 Task: Look for gluten-free products in the category "Dental Care".
Action: Mouse moved to (289, 123)
Screenshot: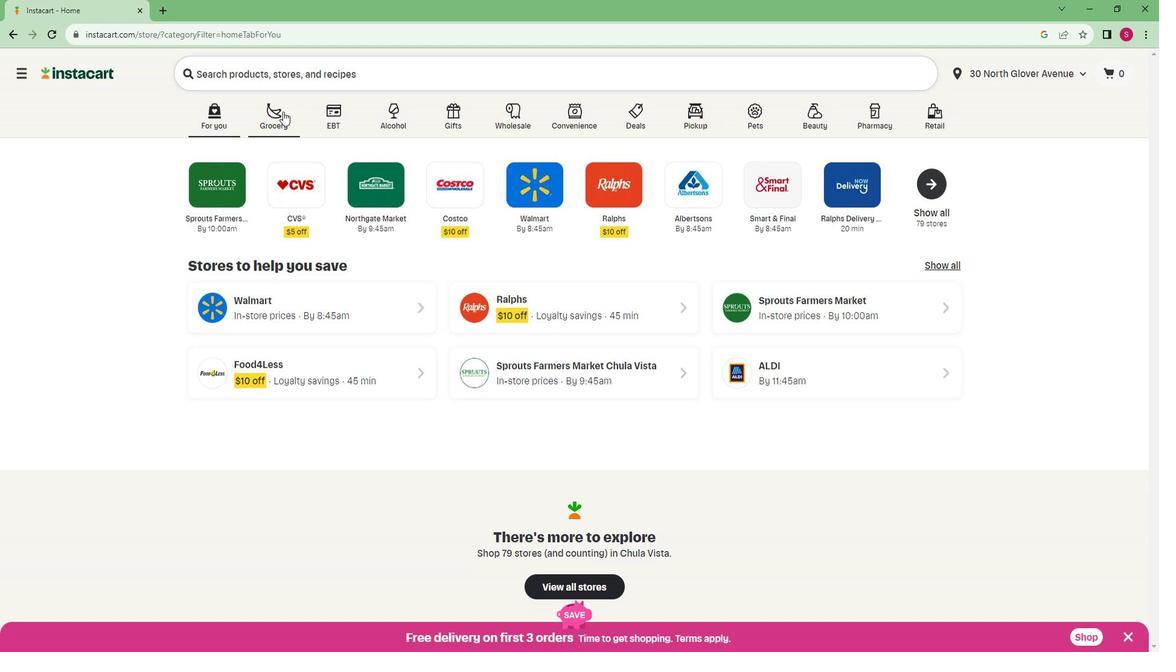 
Action: Mouse pressed left at (289, 123)
Screenshot: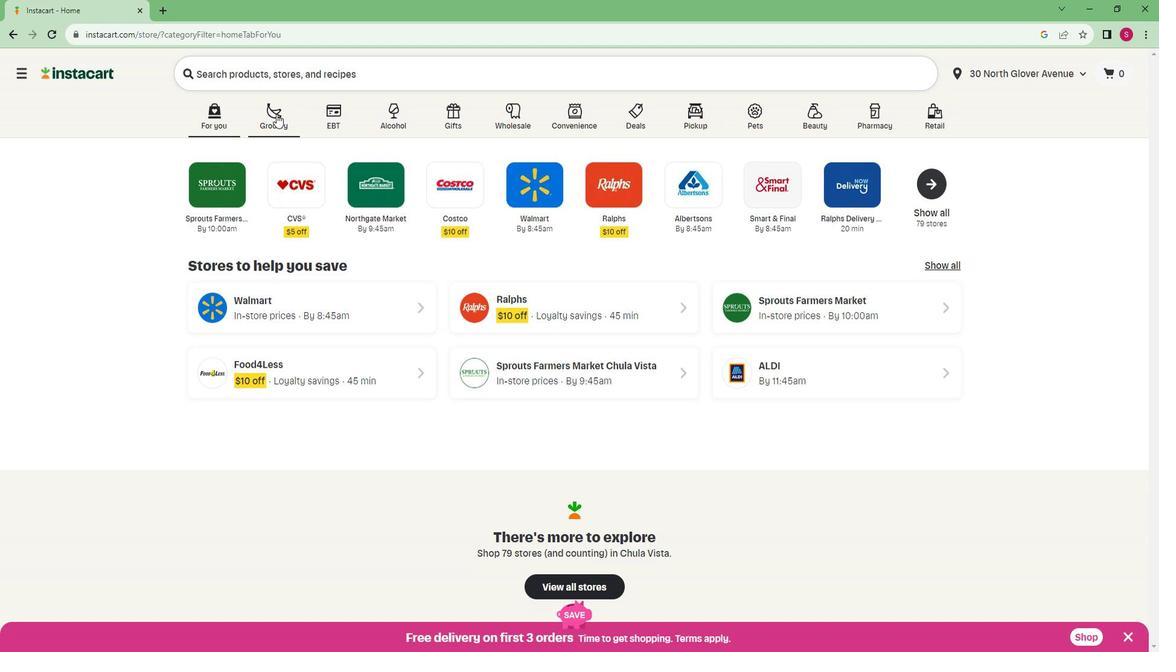 
Action: Mouse moved to (269, 343)
Screenshot: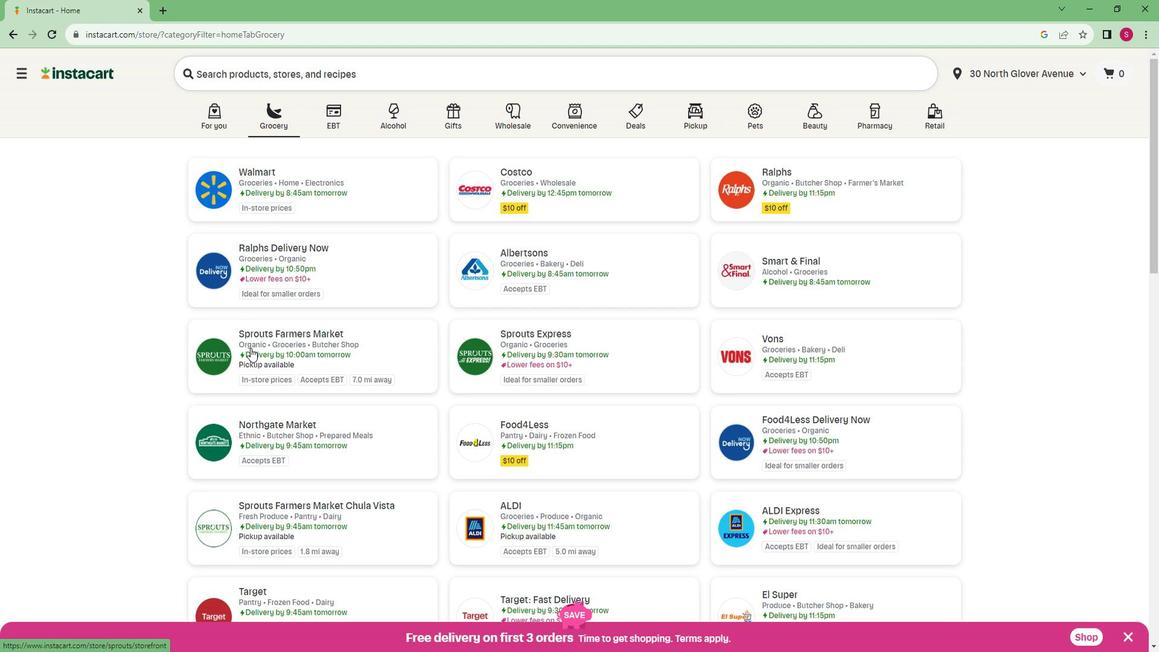 
Action: Mouse pressed left at (269, 343)
Screenshot: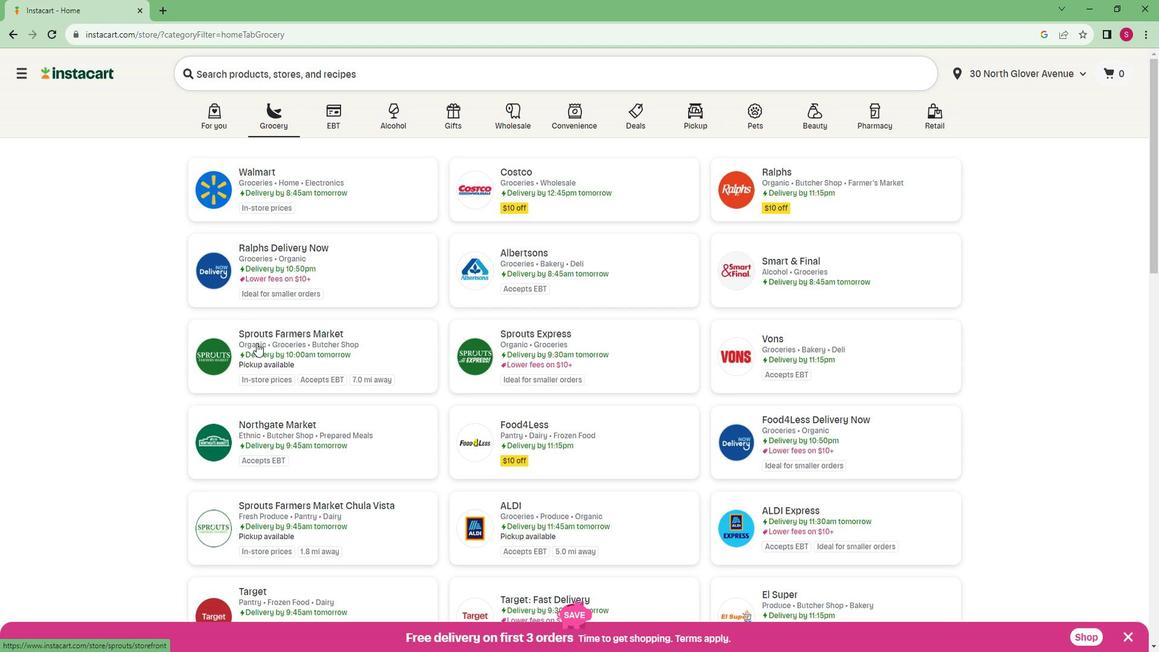 
Action: Mouse moved to (74, 452)
Screenshot: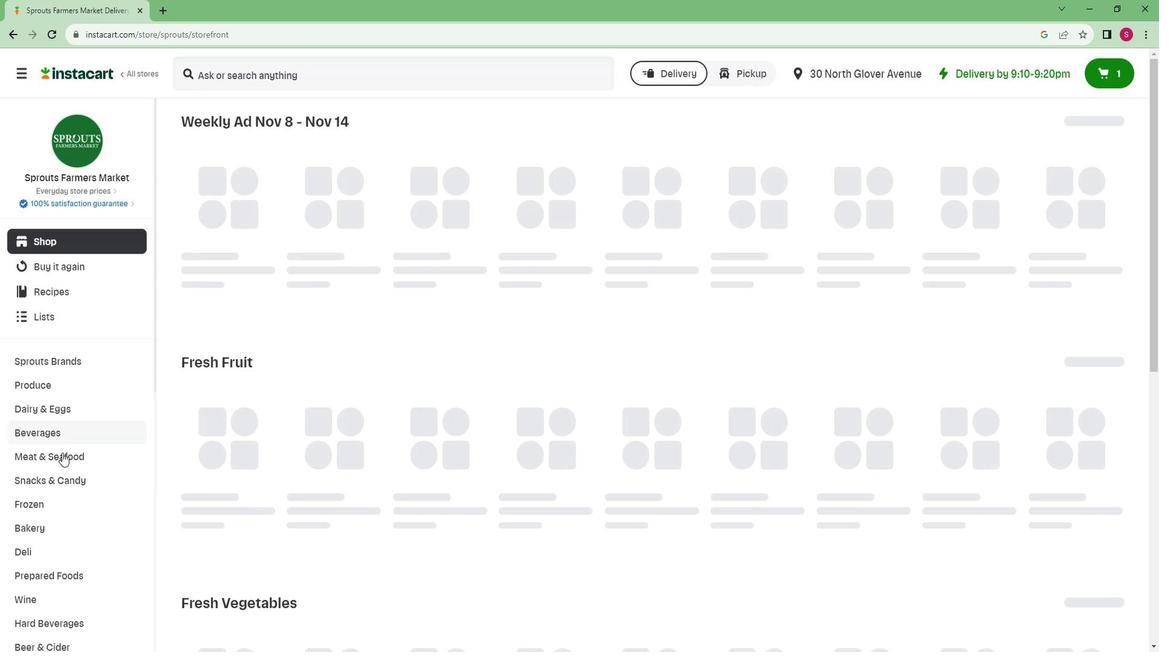 
Action: Mouse scrolled (74, 451) with delta (0, 0)
Screenshot: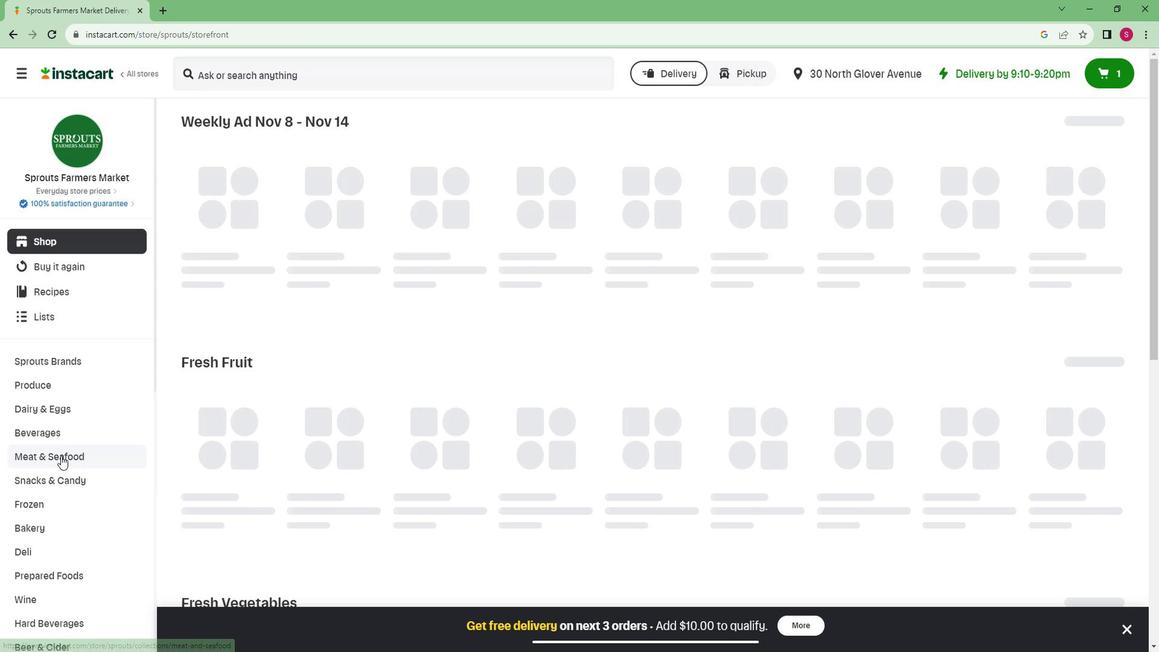 
Action: Mouse scrolled (74, 451) with delta (0, 0)
Screenshot: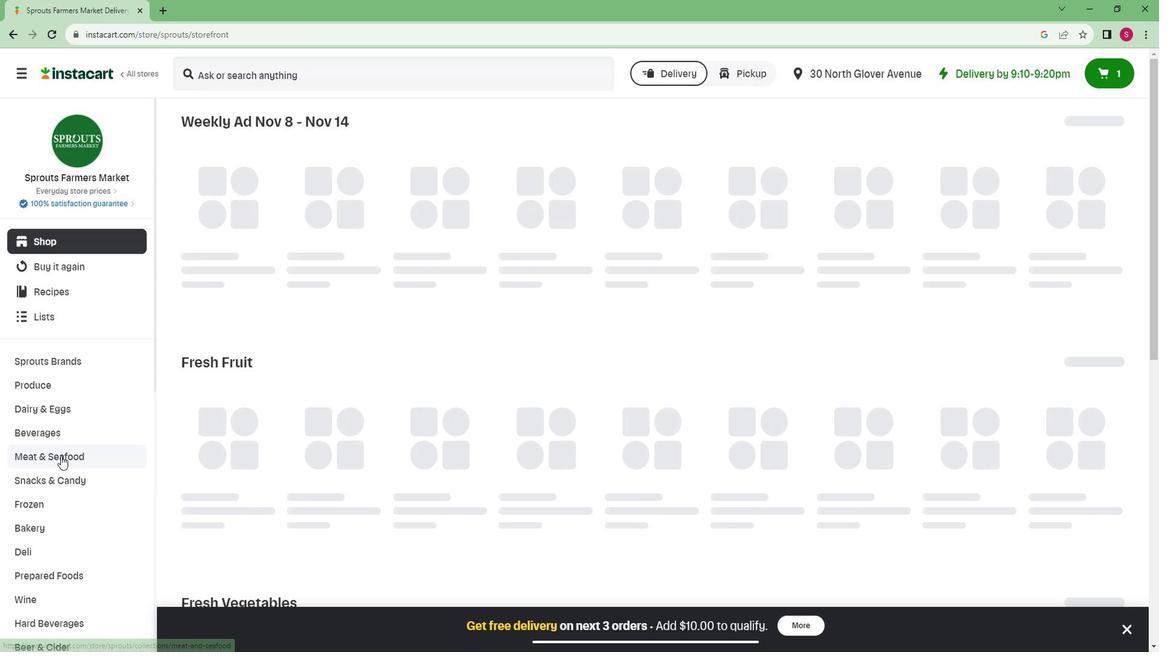 
Action: Mouse moved to (73, 452)
Screenshot: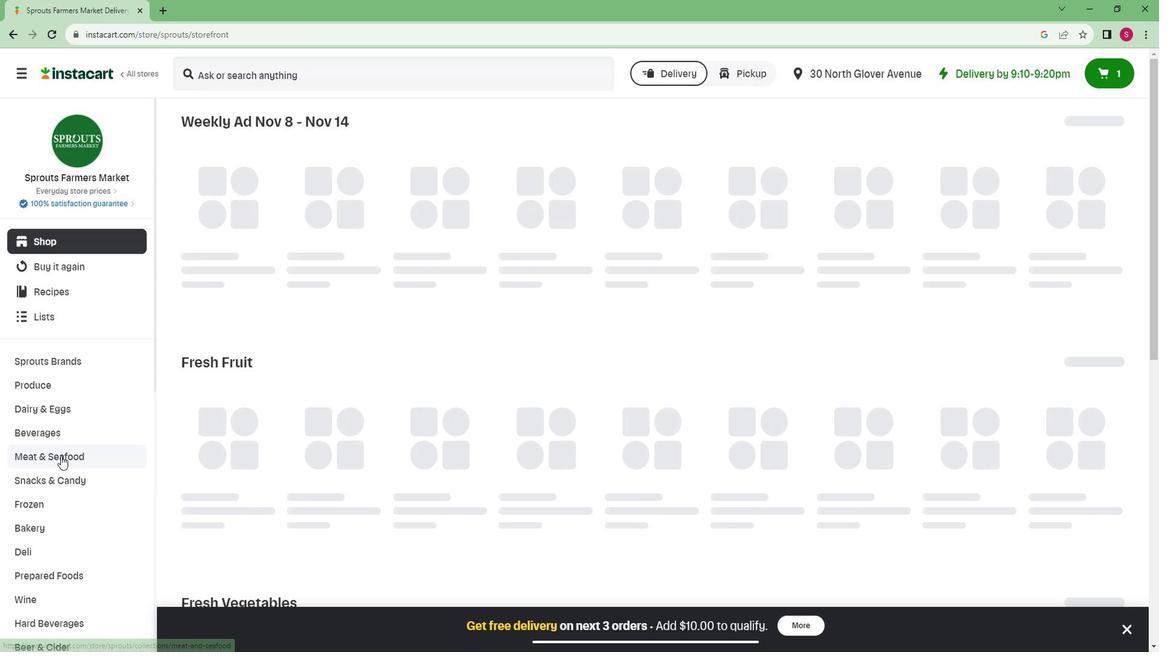 
Action: Mouse scrolled (73, 452) with delta (0, 0)
Screenshot: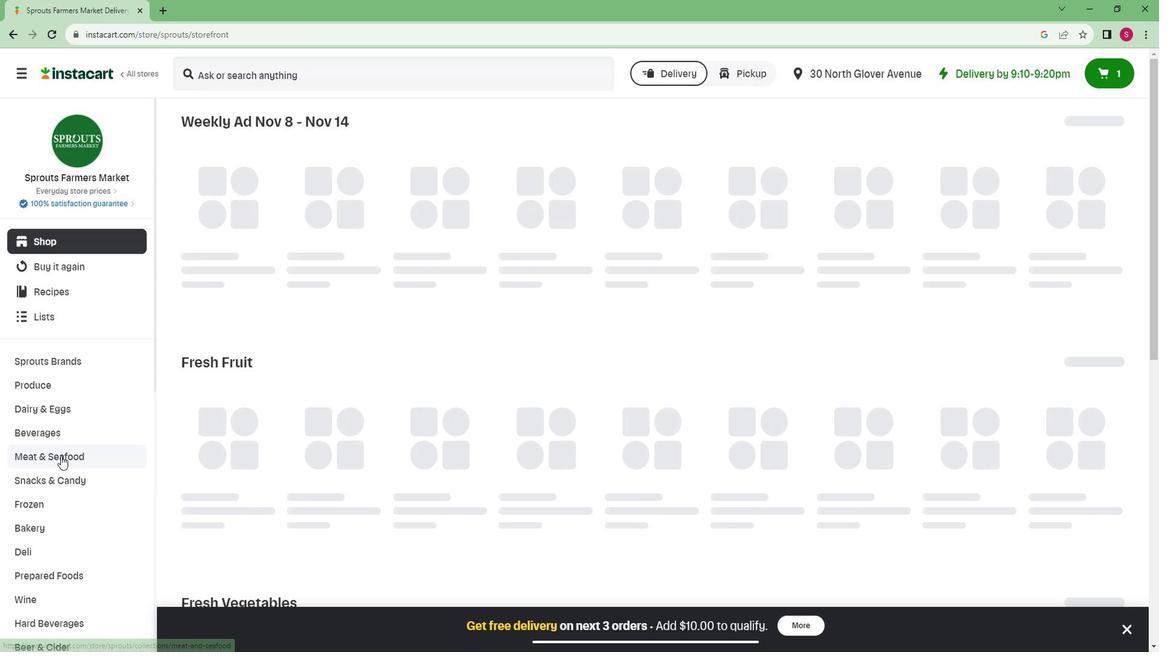 
Action: Mouse moved to (72, 452)
Screenshot: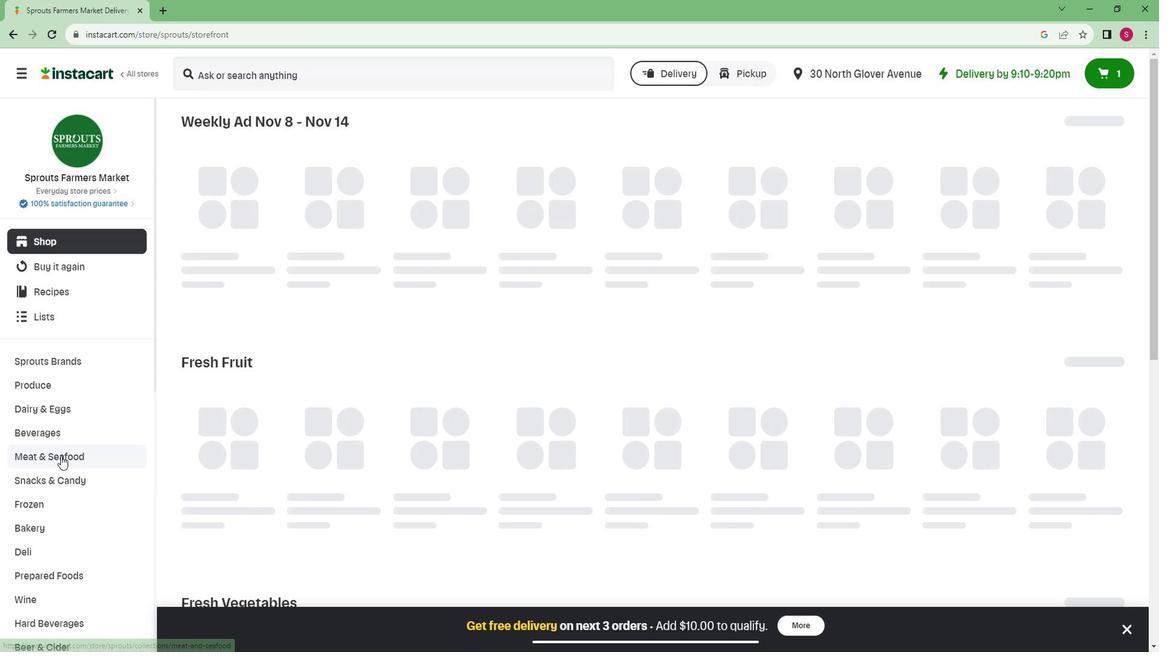 
Action: Mouse scrolled (72, 452) with delta (0, 0)
Screenshot: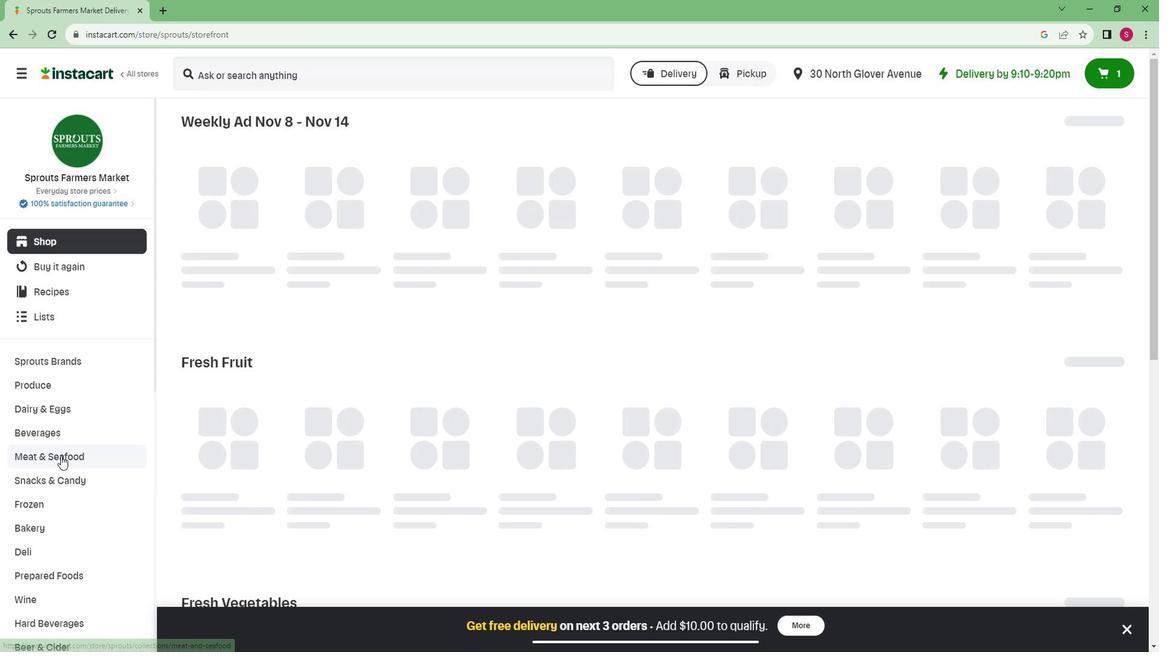 
Action: Mouse moved to (70, 452)
Screenshot: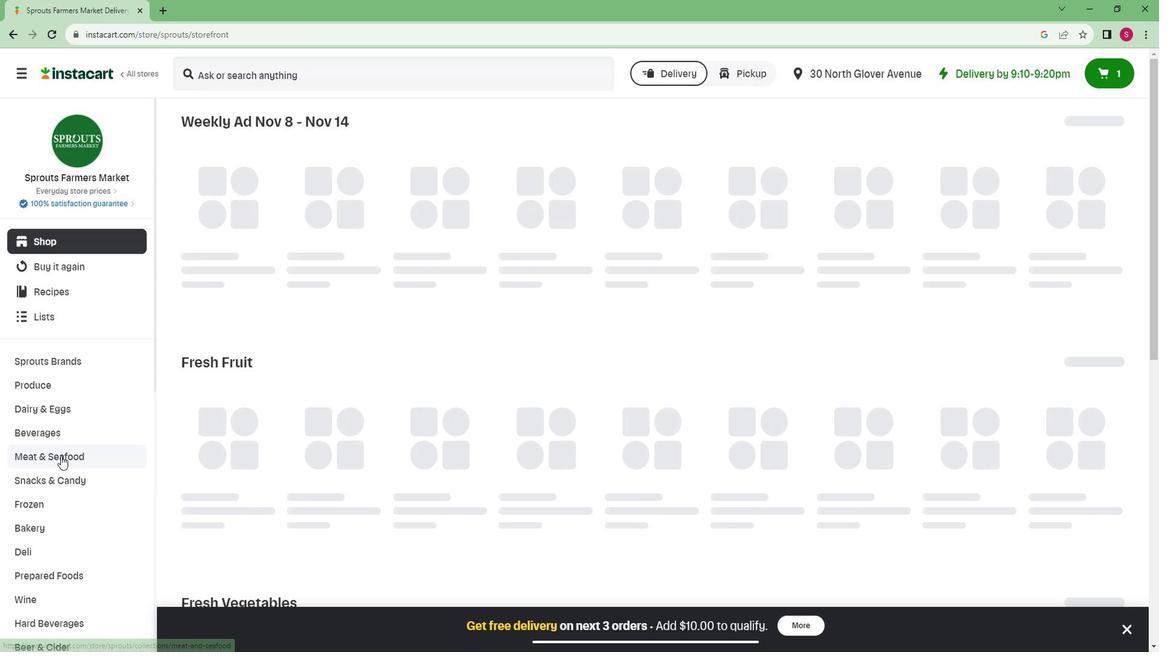 
Action: Mouse scrolled (70, 452) with delta (0, 0)
Screenshot: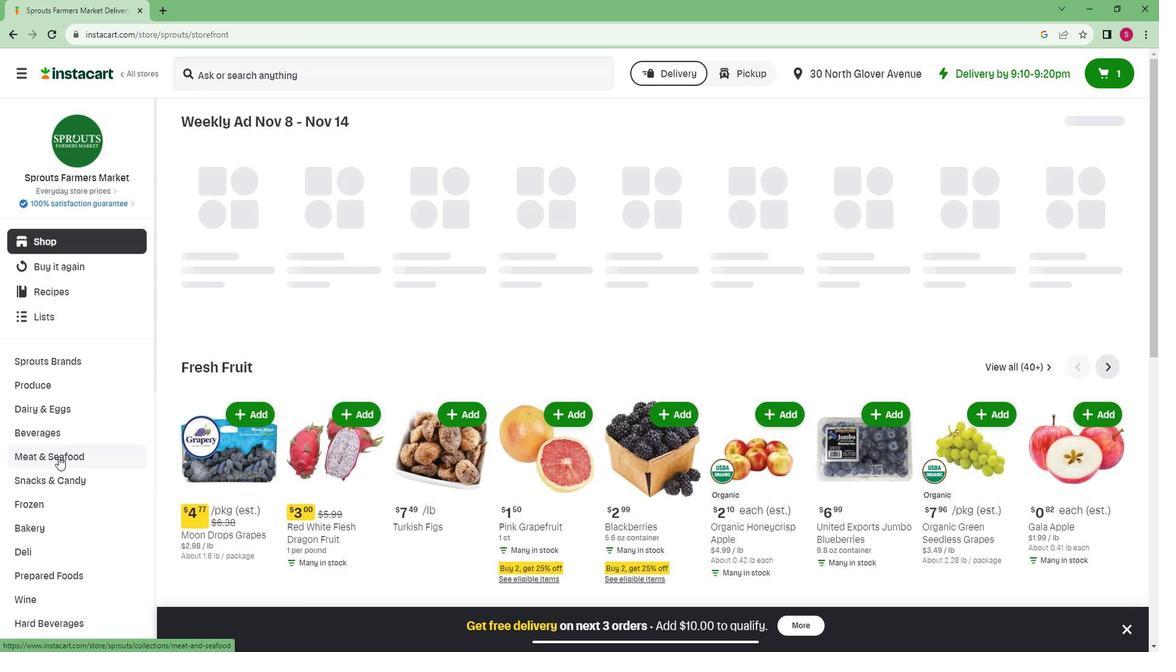 
Action: Mouse moved to (70, 452)
Screenshot: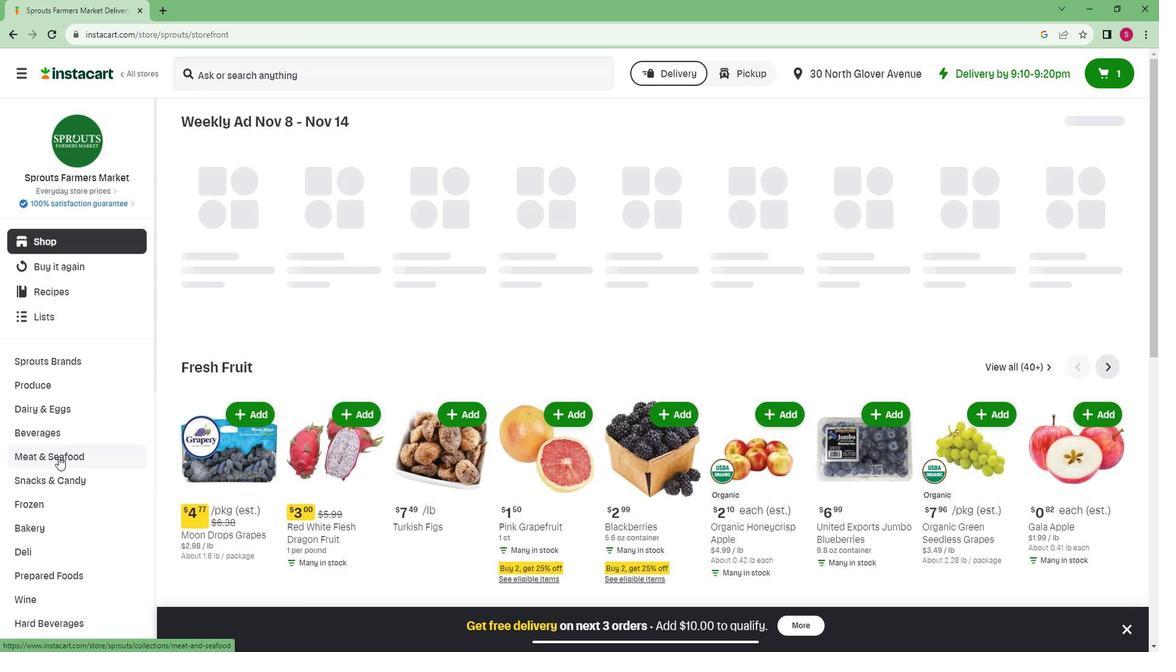 
Action: Mouse scrolled (70, 452) with delta (0, 0)
Screenshot: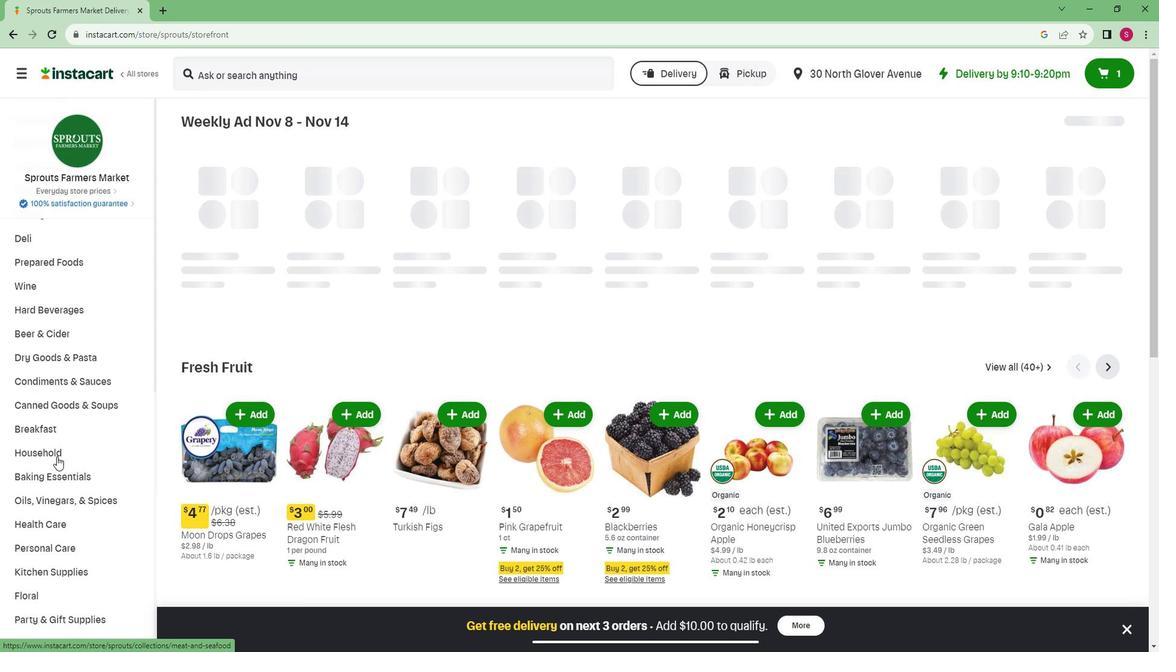 
Action: Mouse scrolled (70, 452) with delta (0, 0)
Screenshot: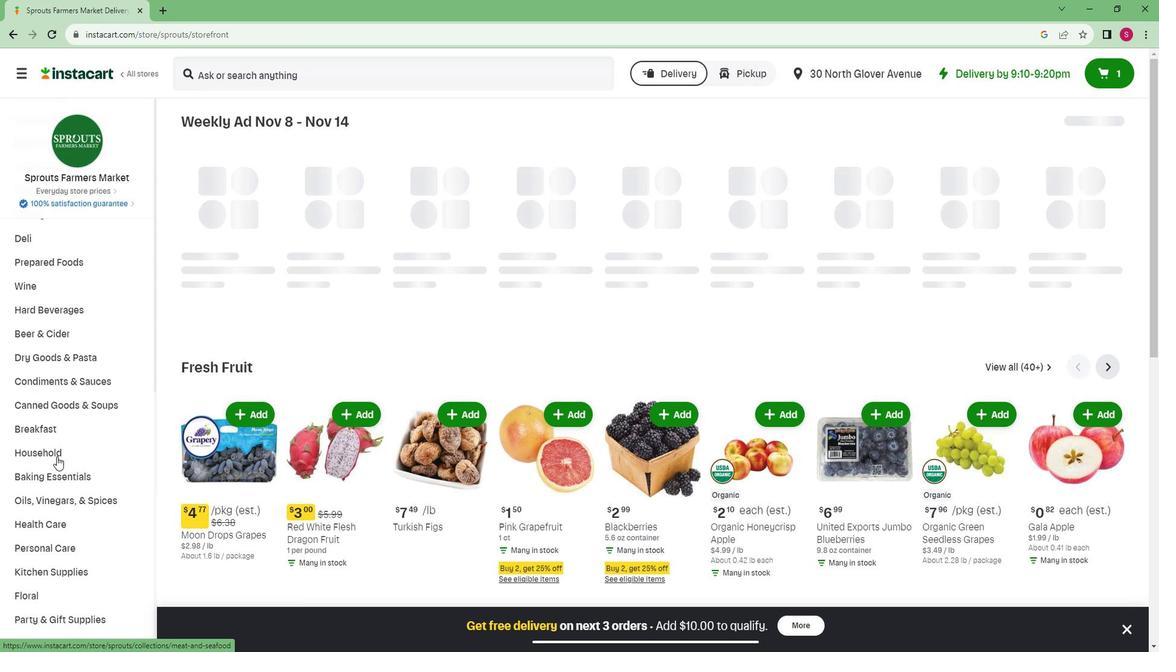 
Action: Mouse scrolled (70, 452) with delta (0, 0)
Screenshot: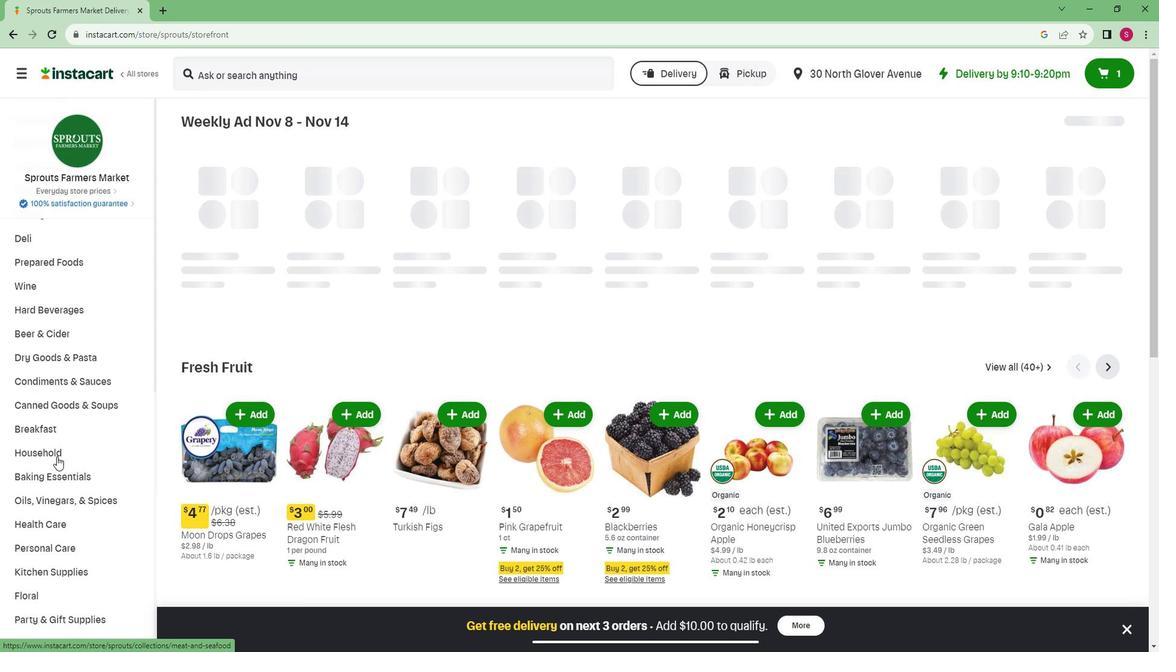 
Action: Mouse scrolled (70, 452) with delta (0, 0)
Screenshot: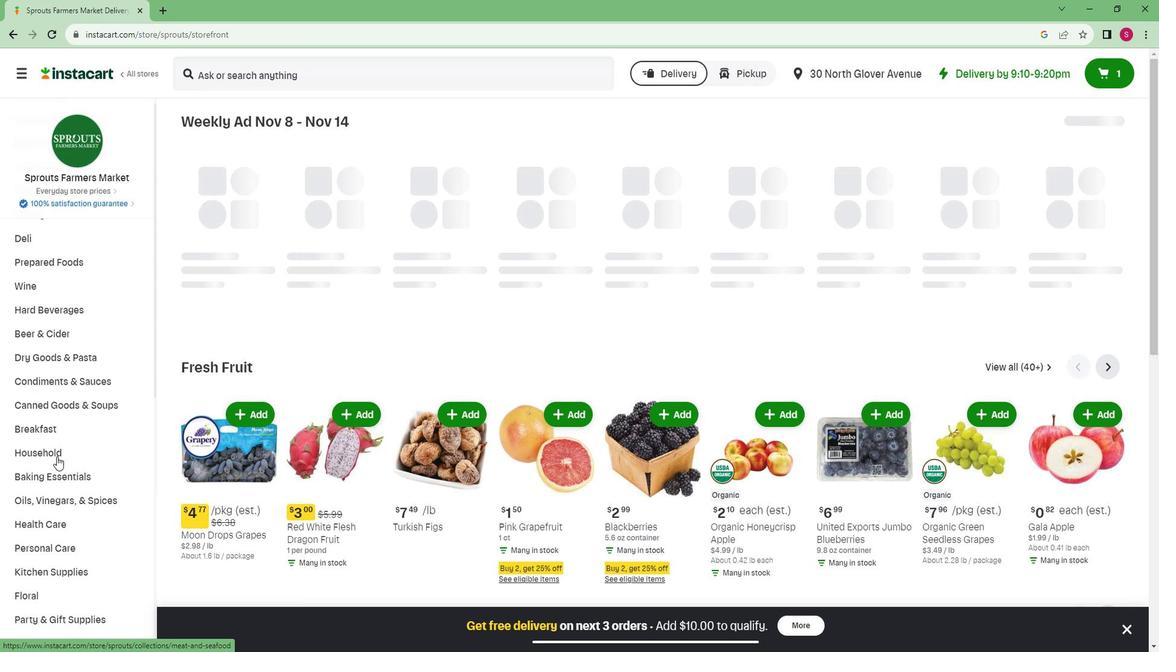 
Action: Mouse scrolled (70, 452) with delta (0, 0)
Screenshot: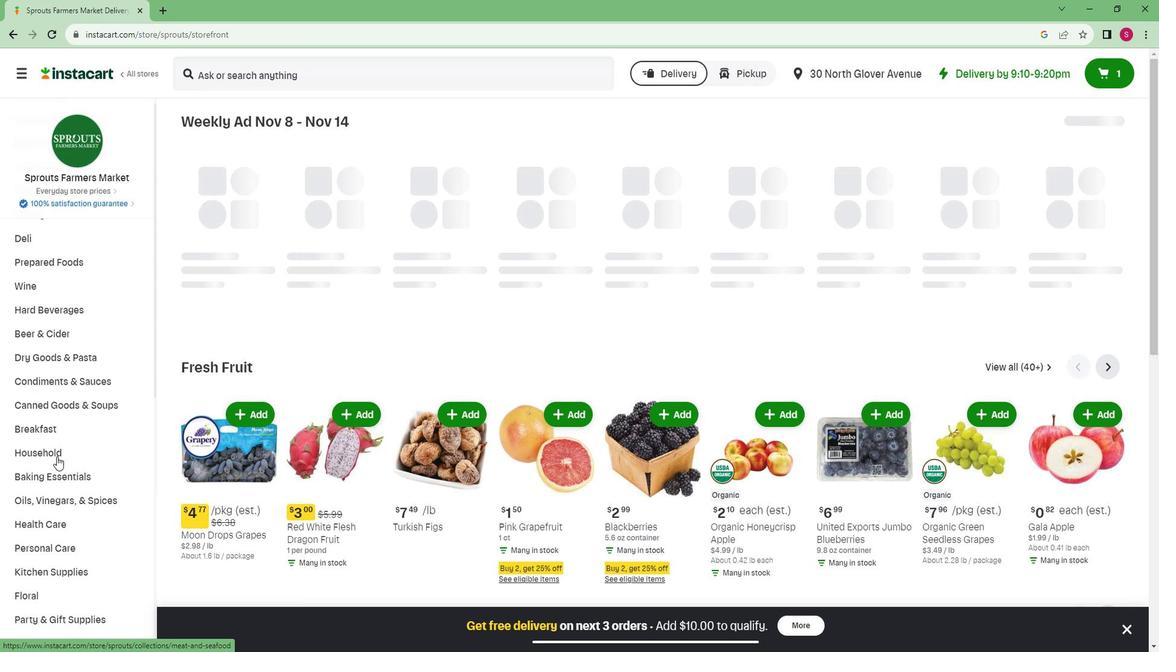 
Action: Mouse moved to (69, 465)
Screenshot: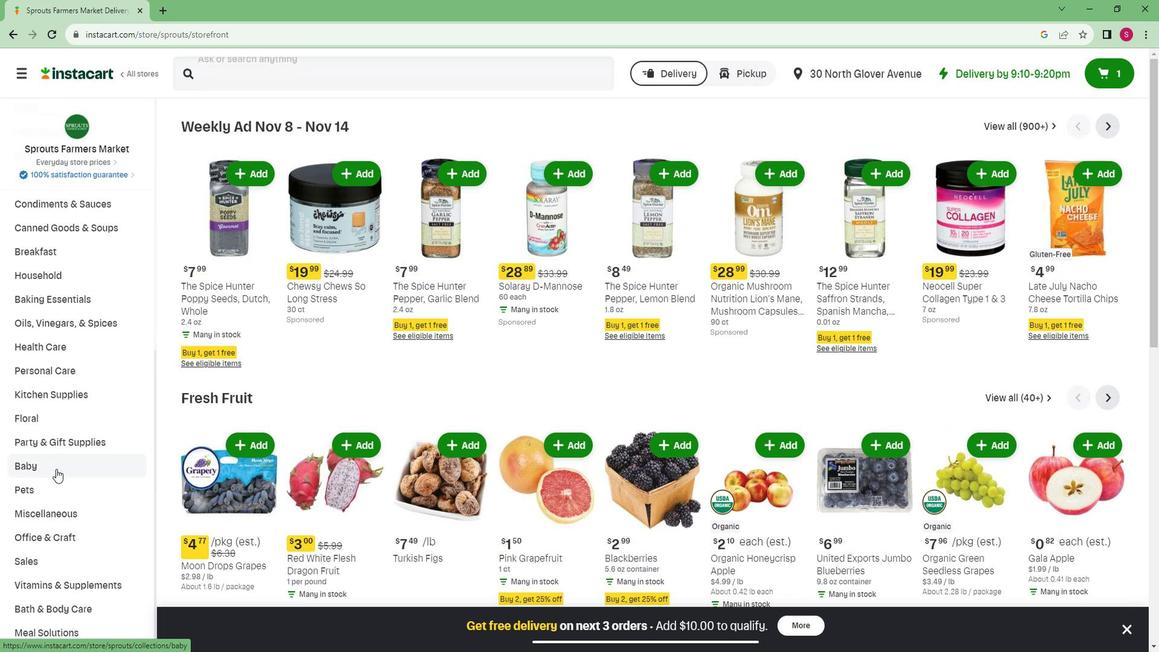 
Action: Mouse scrolled (69, 464) with delta (0, 0)
Screenshot: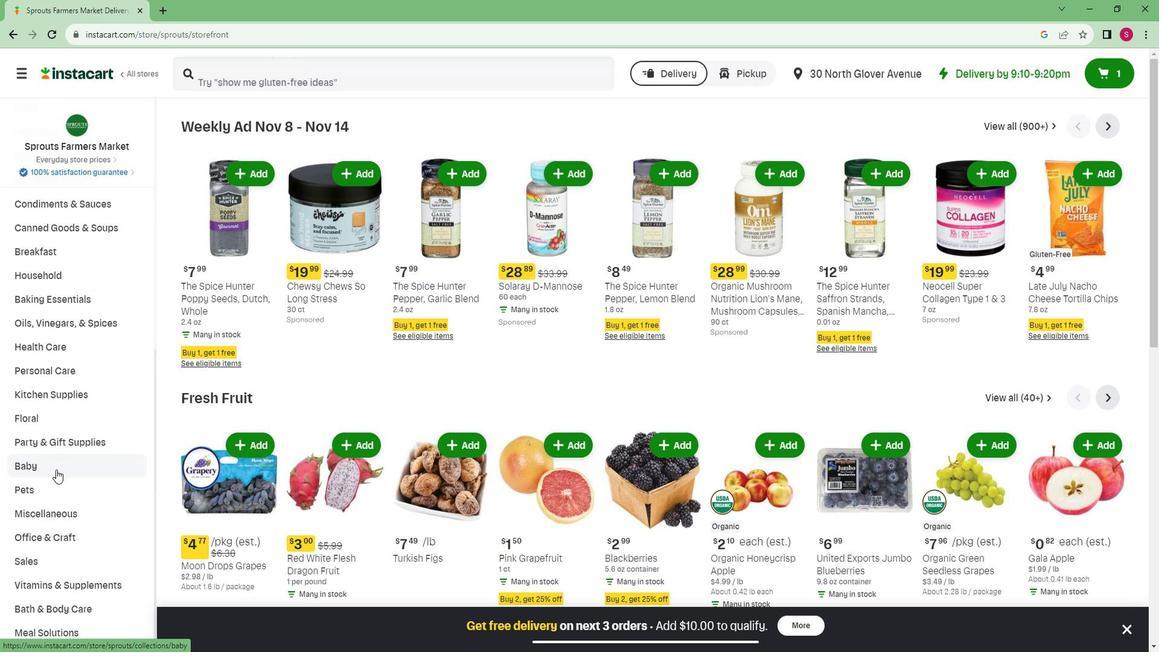
Action: Mouse scrolled (69, 464) with delta (0, 0)
Screenshot: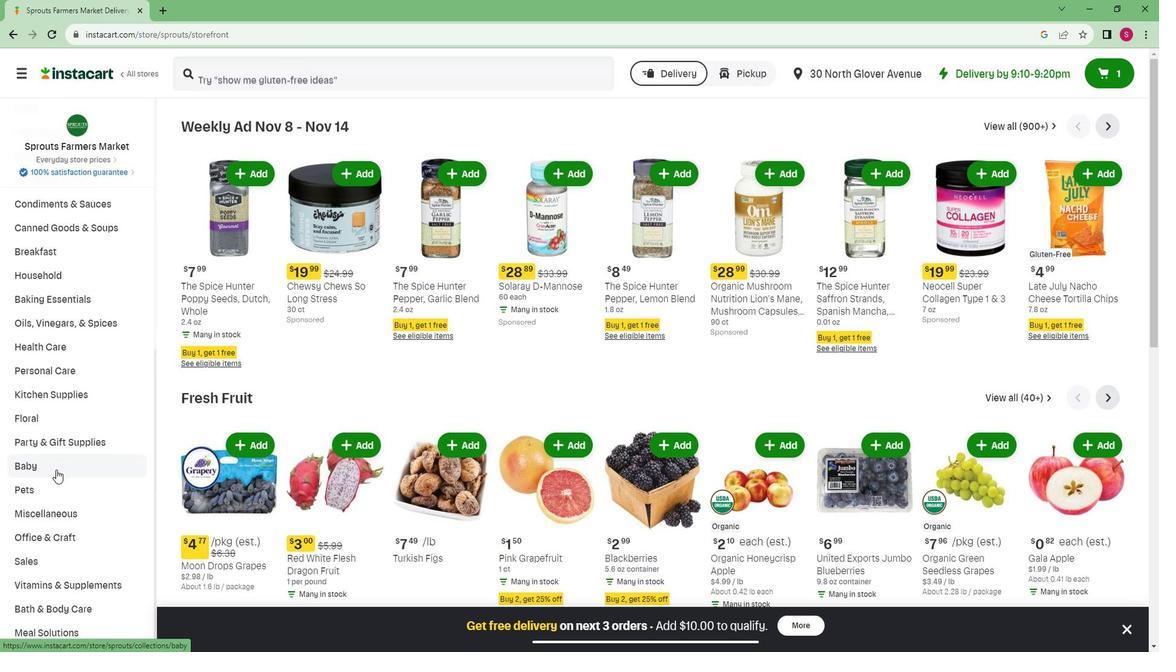 
Action: Mouse moved to (47, 603)
Screenshot: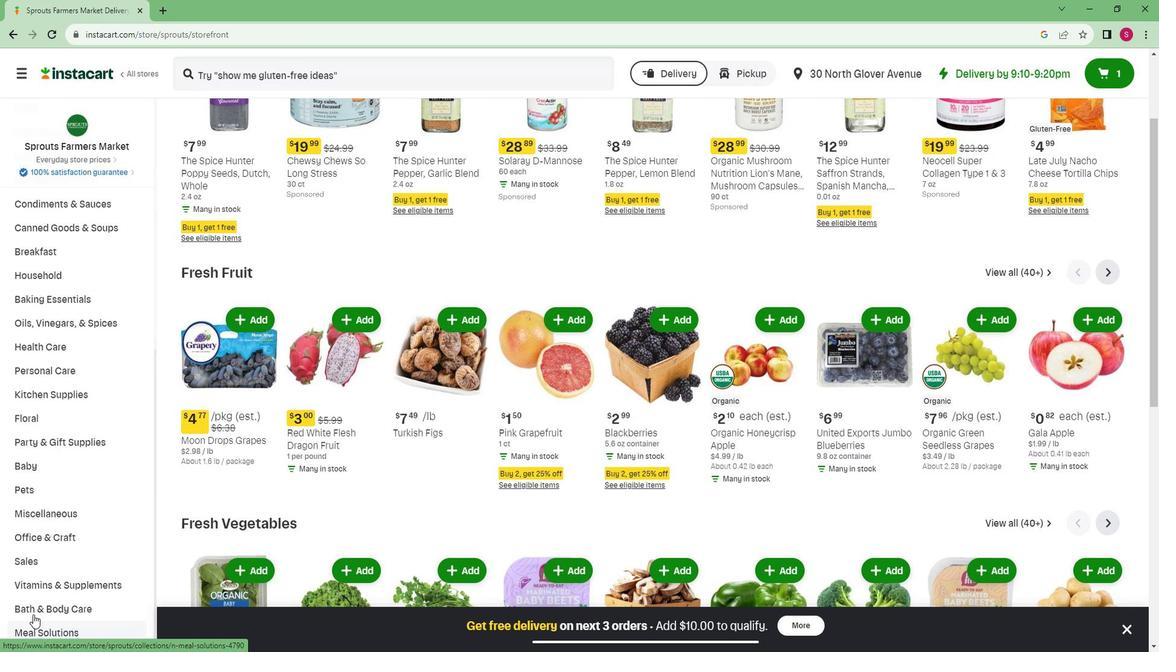 
Action: Mouse pressed left at (47, 603)
Screenshot: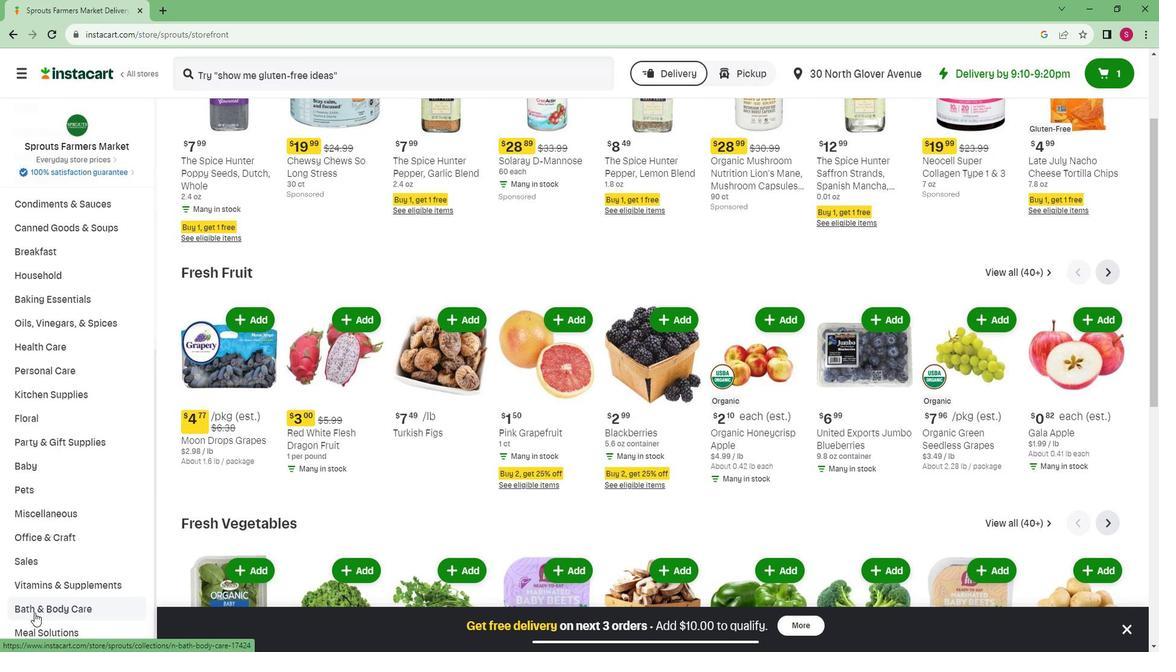 
Action: Mouse moved to (808, 156)
Screenshot: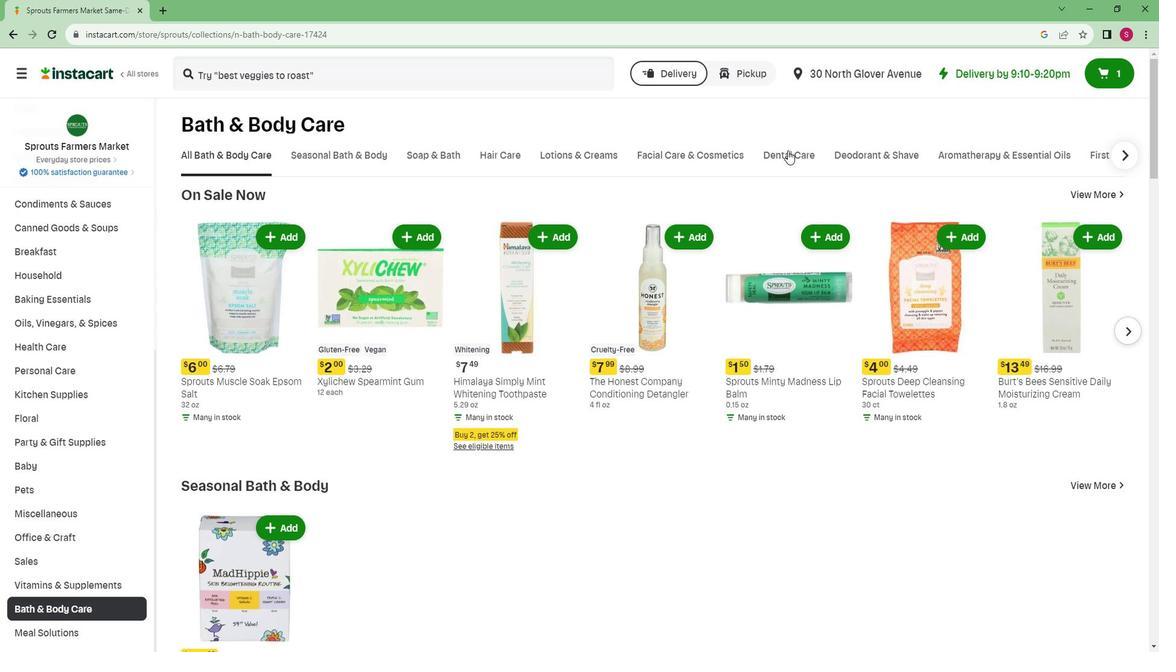 
Action: Mouse pressed left at (808, 156)
Screenshot: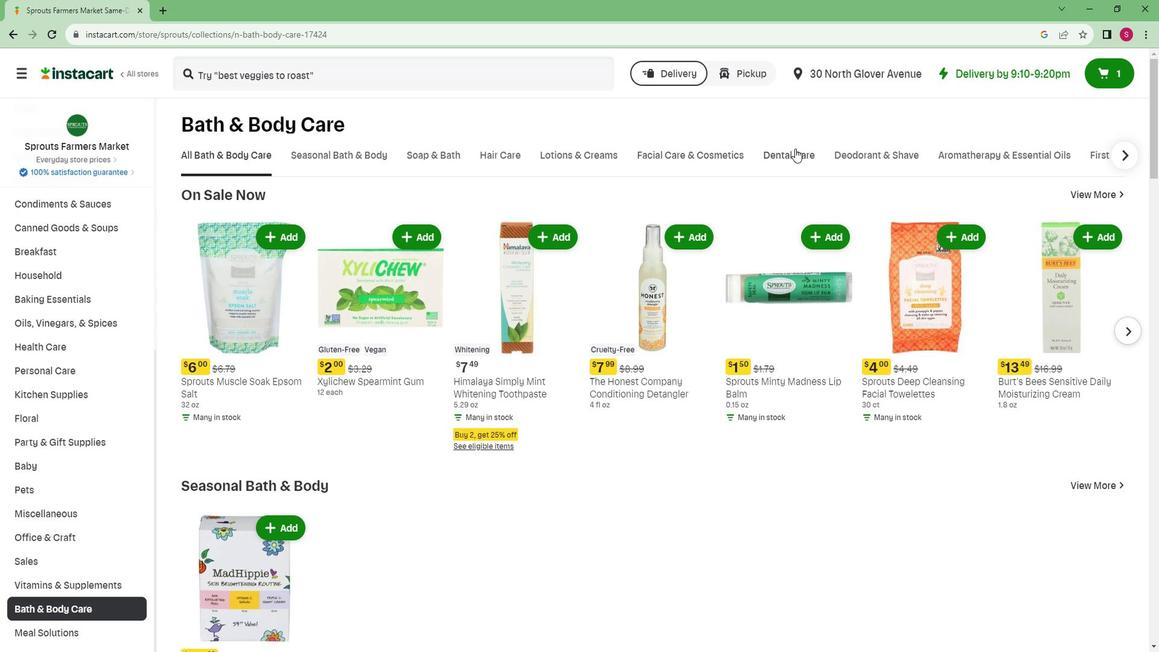 
Action: Mouse moved to (310, 208)
Screenshot: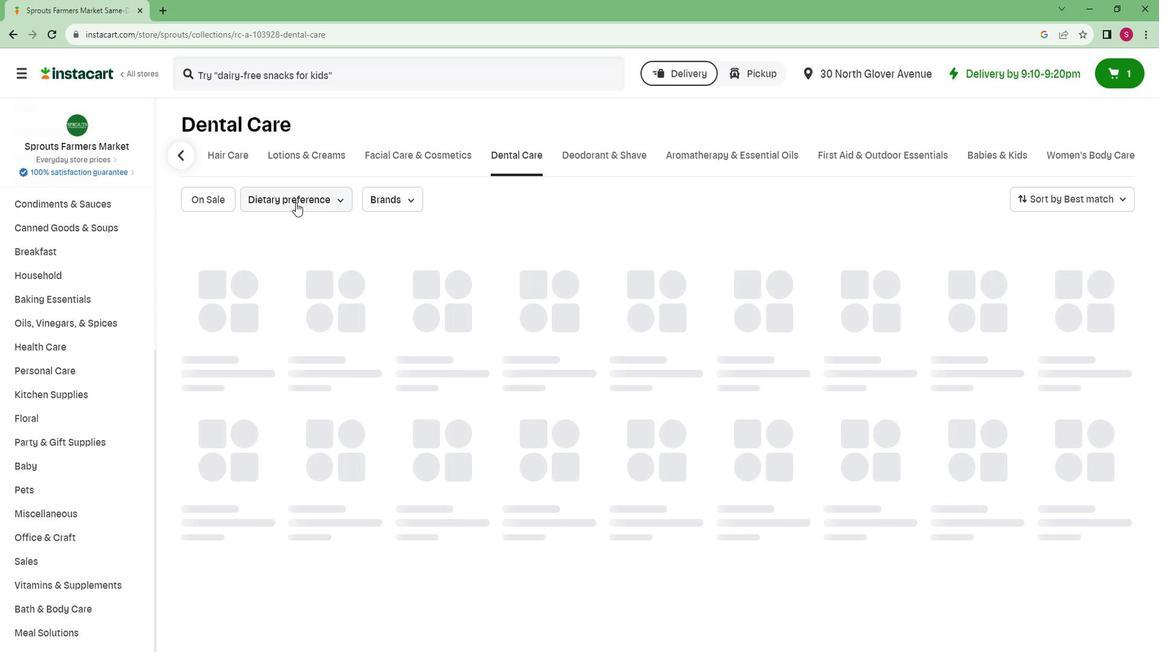 
Action: Mouse pressed left at (310, 208)
Screenshot: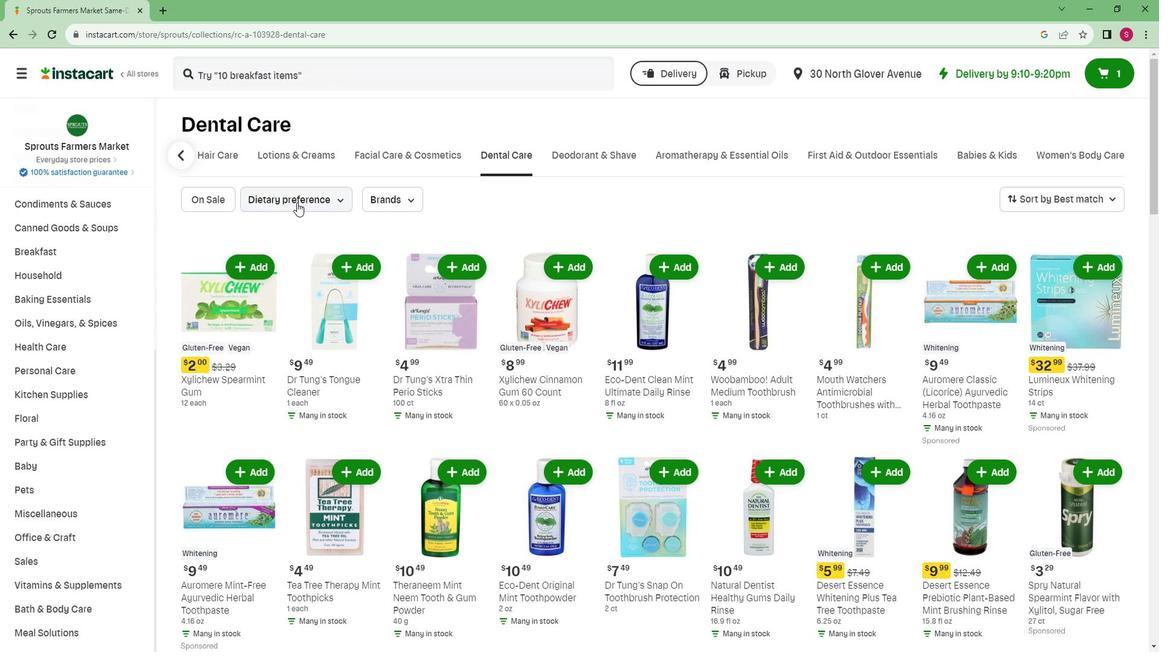 
Action: Mouse moved to (317, 250)
Screenshot: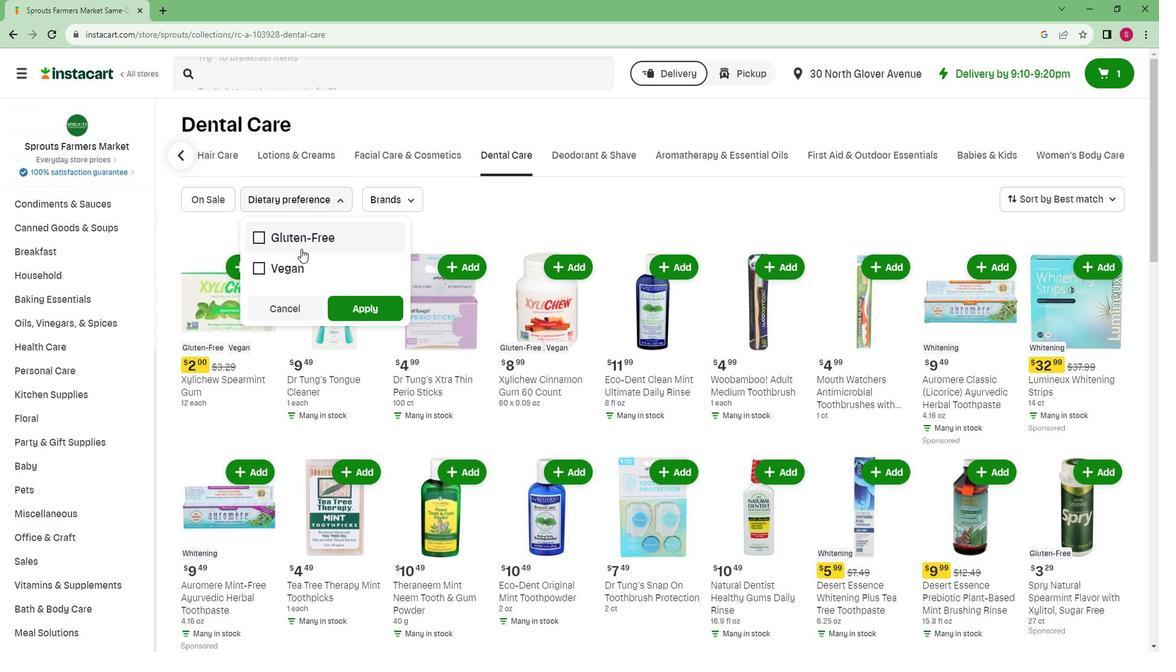 
Action: Mouse pressed left at (317, 250)
Screenshot: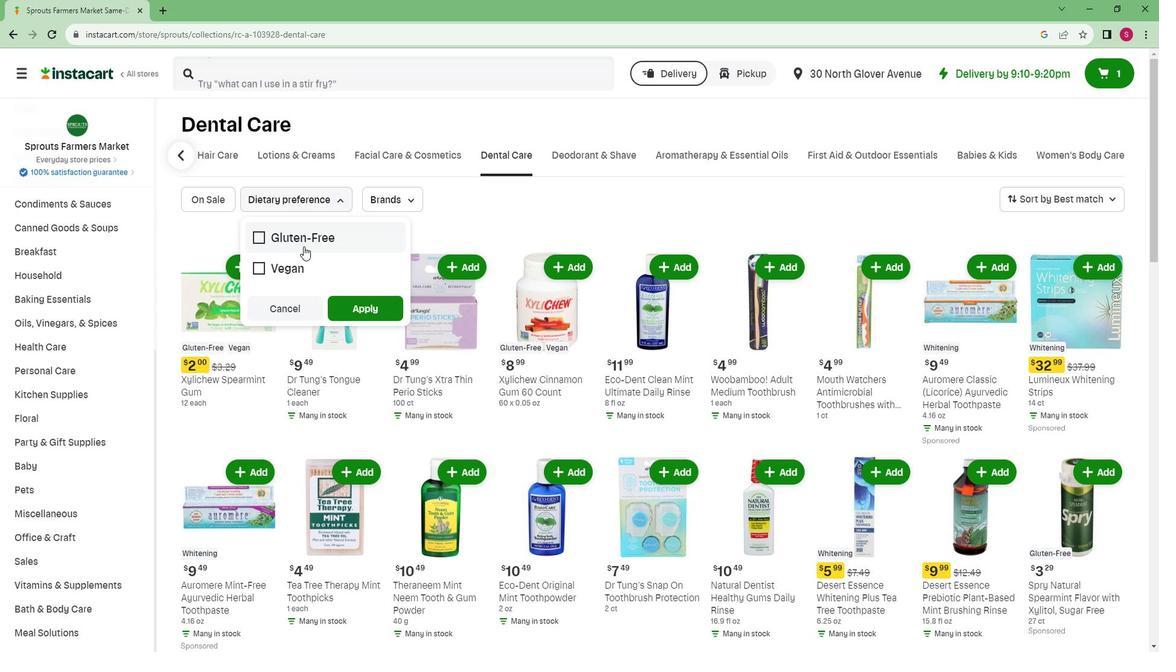 
Action: Mouse moved to (375, 313)
Screenshot: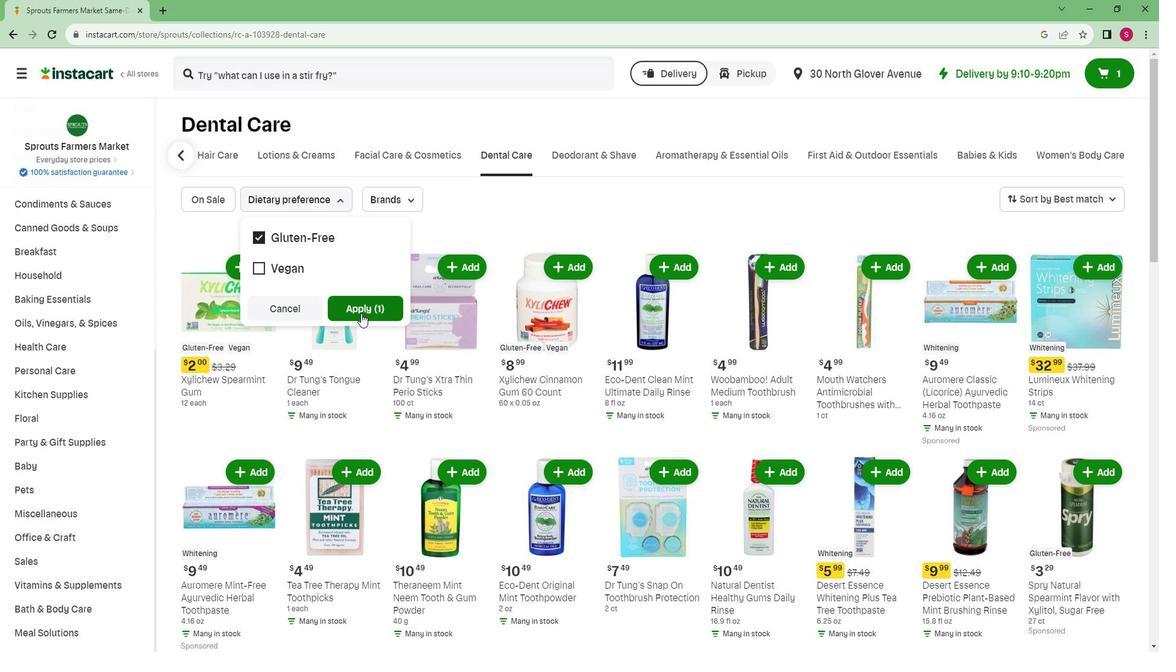
Action: Mouse pressed left at (375, 313)
Screenshot: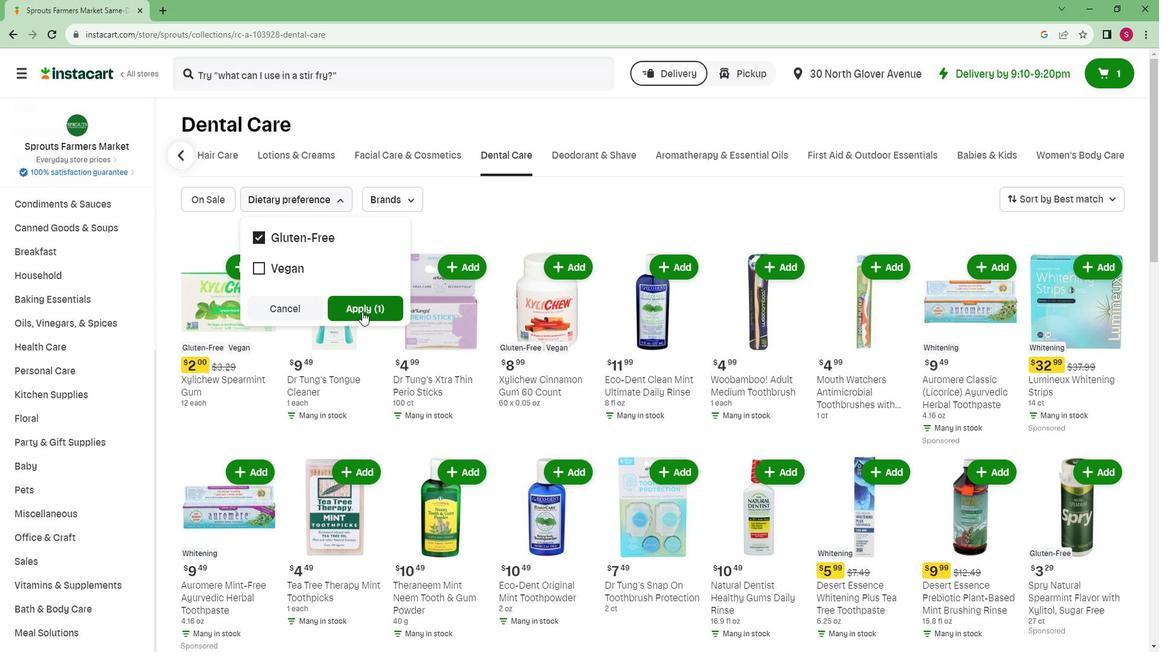 
